 Task: Toggle the Use Inline Completions option in the emme.
Action: Mouse moved to (16, 518)
Screenshot: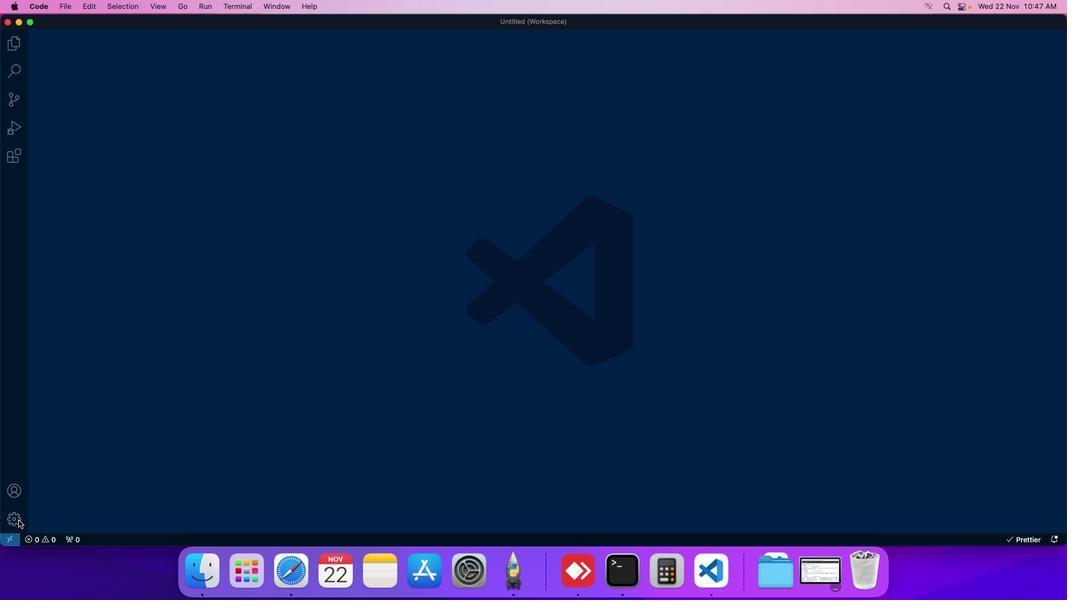
Action: Mouse pressed left at (16, 518)
Screenshot: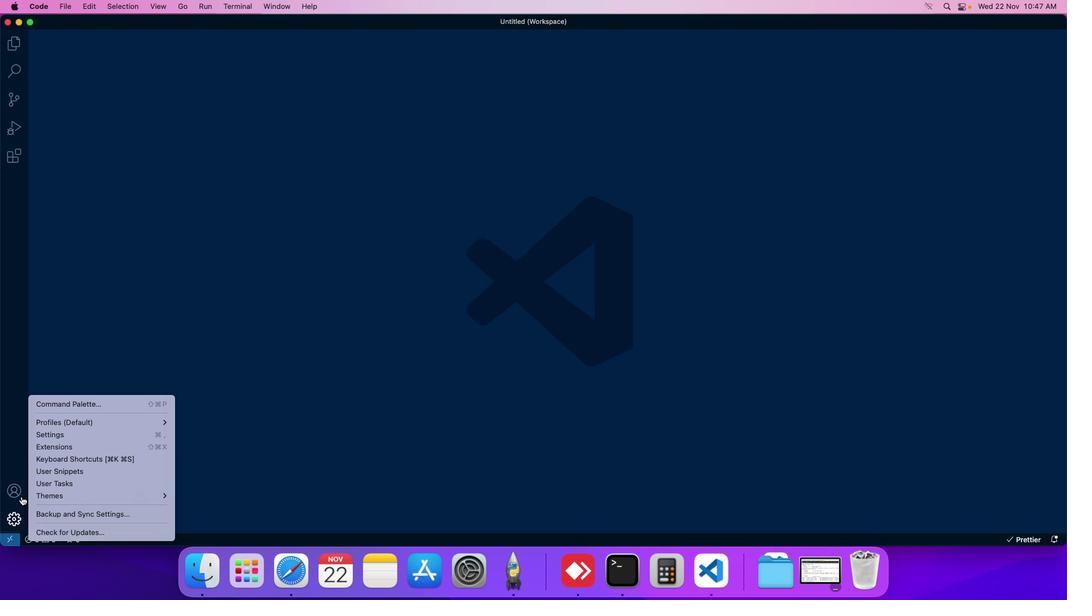 
Action: Mouse moved to (55, 440)
Screenshot: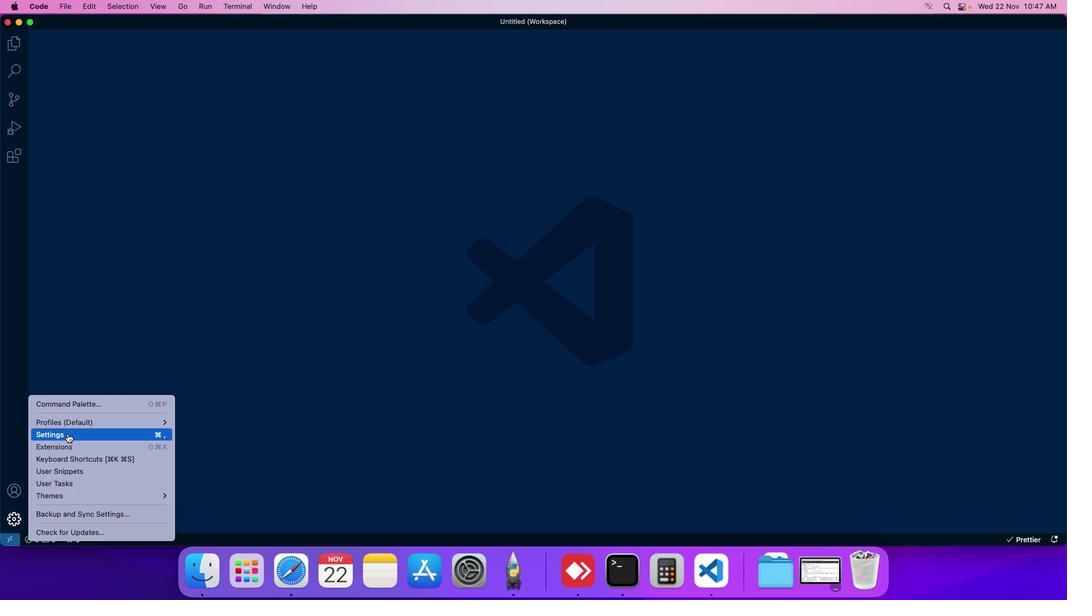 
Action: Mouse pressed left at (55, 440)
Screenshot: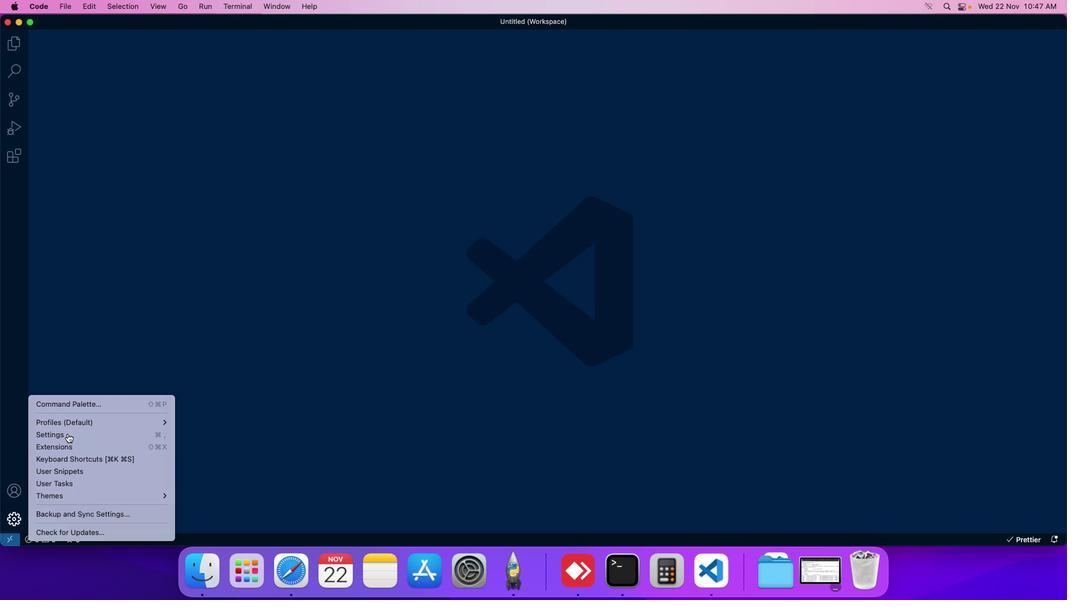 
Action: Mouse moved to (212, 139)
Screenshot: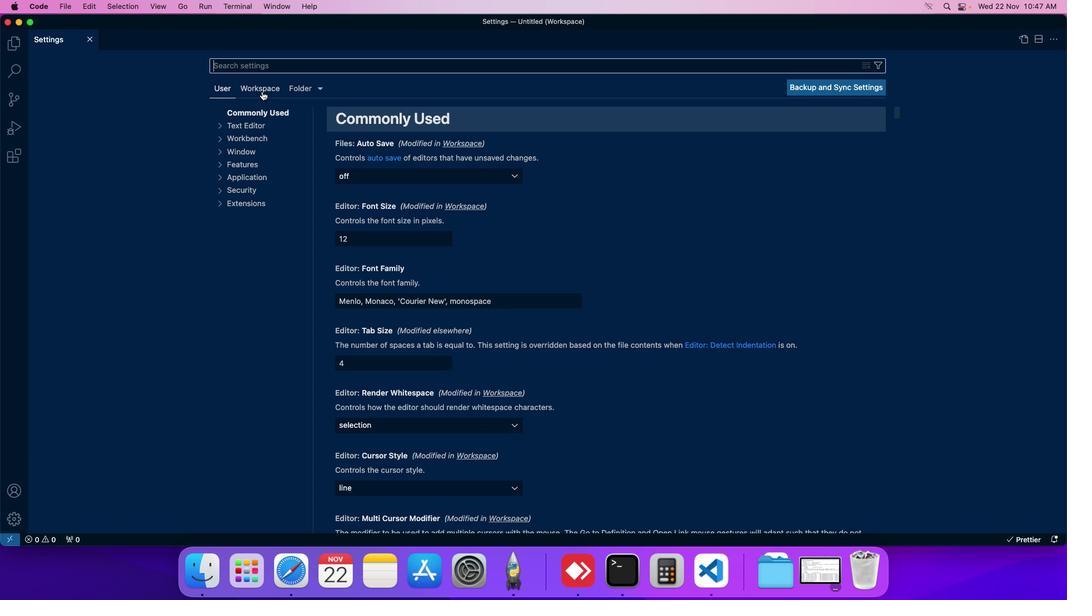 
Action: Mouse pressed left at (212, 139)
Screenshot: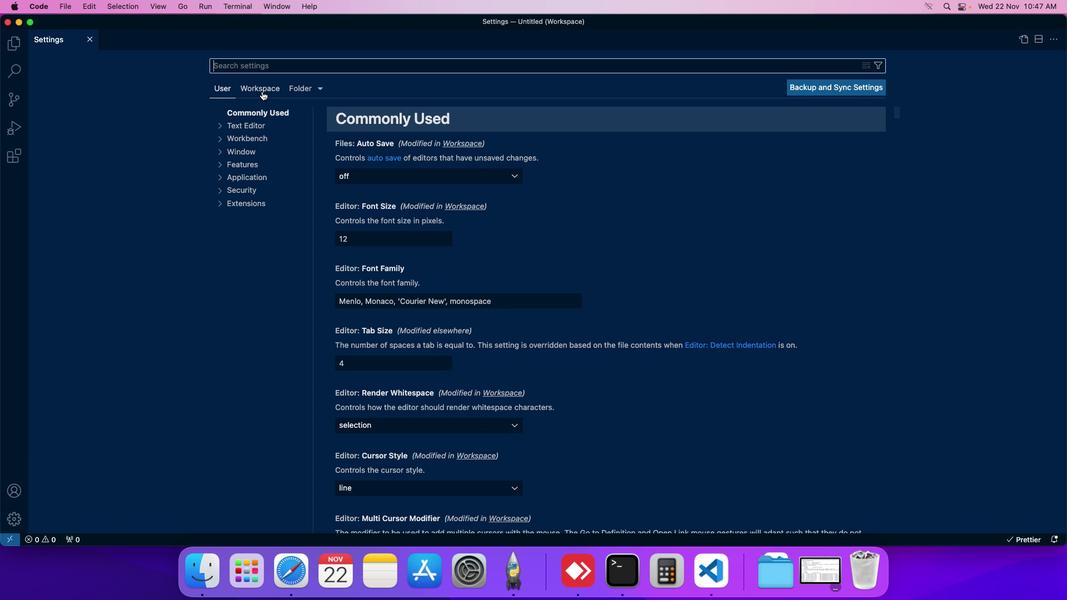 
Action: Mouse moved to (201, 227)
Screenshot: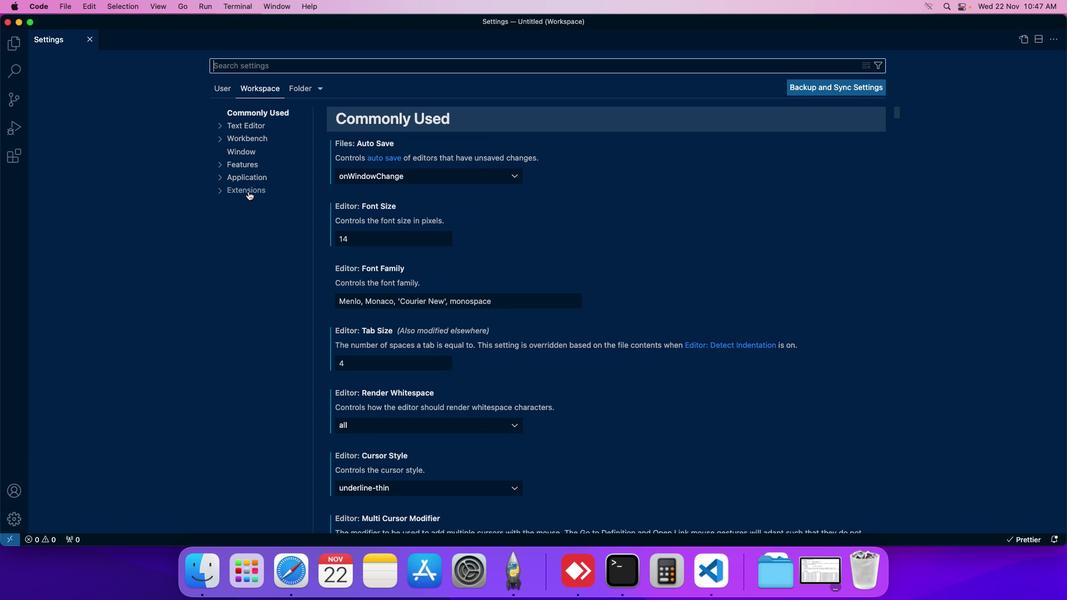
Action: Mouse pressed left at (201, 227)
Screenshot: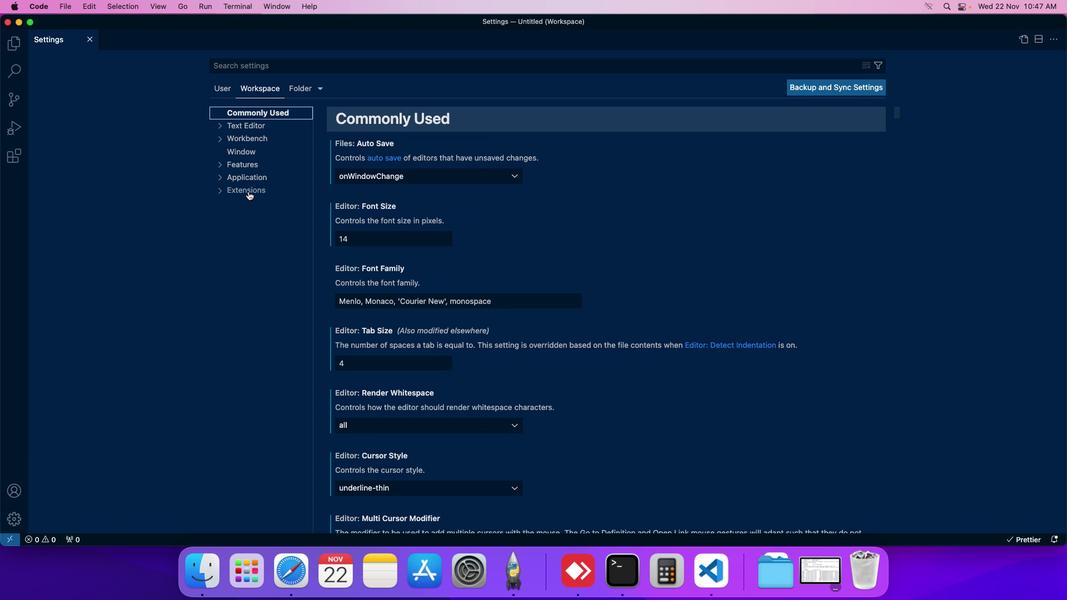 
Action: Mouse moved to (201, 262)
Screenshot: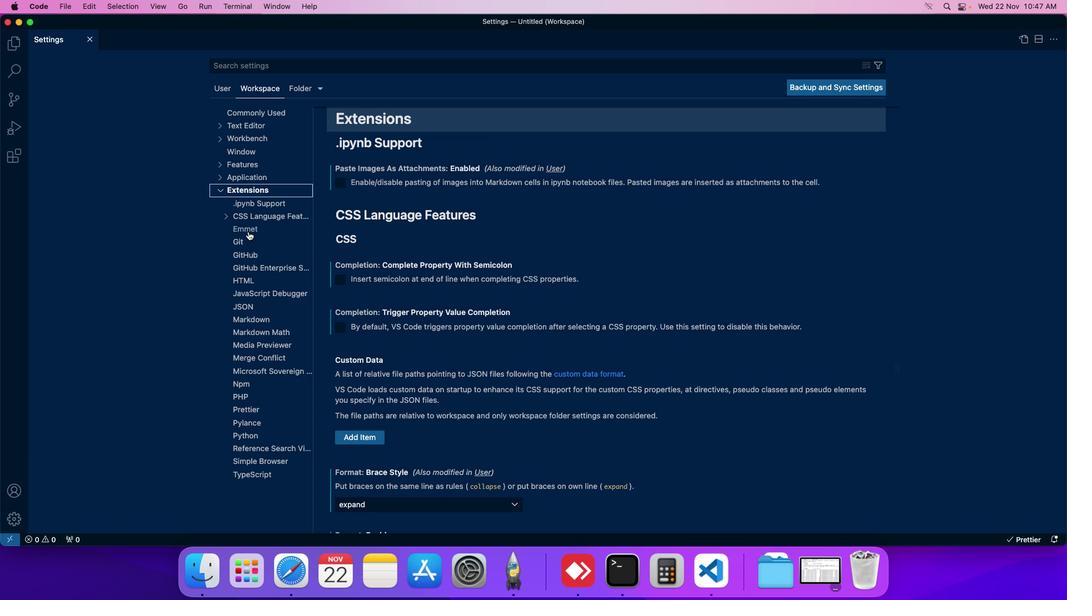 
Action: Mouse pressed left at (201, 262)
Screenshot: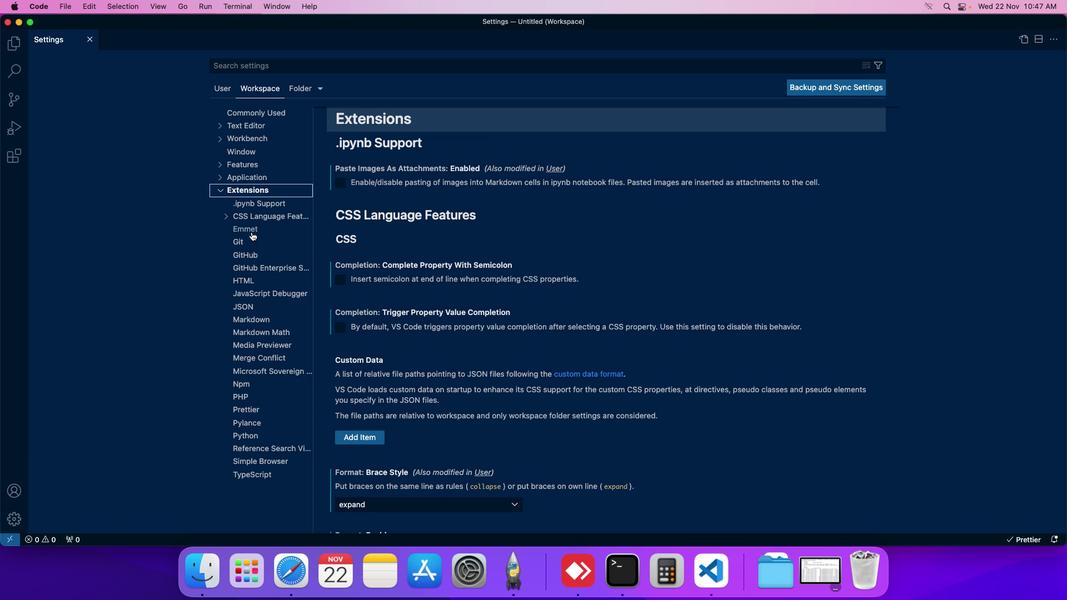 
Action: Mouse moved to (286, 314)
Screenshot: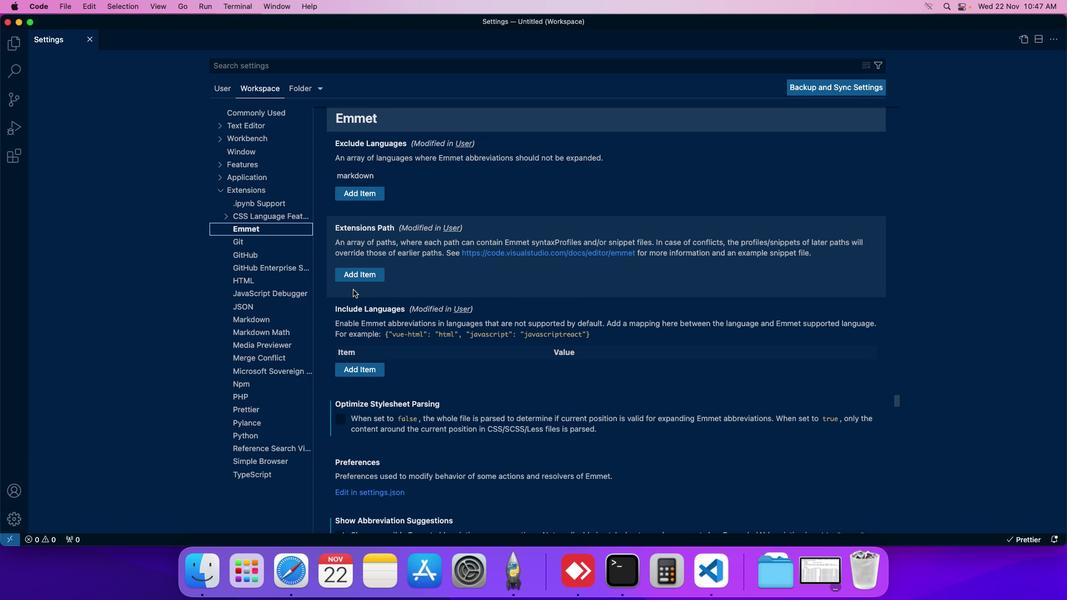 
Action: Mouse scrolled (286, 314) with delta (0, 57)
Screenshot: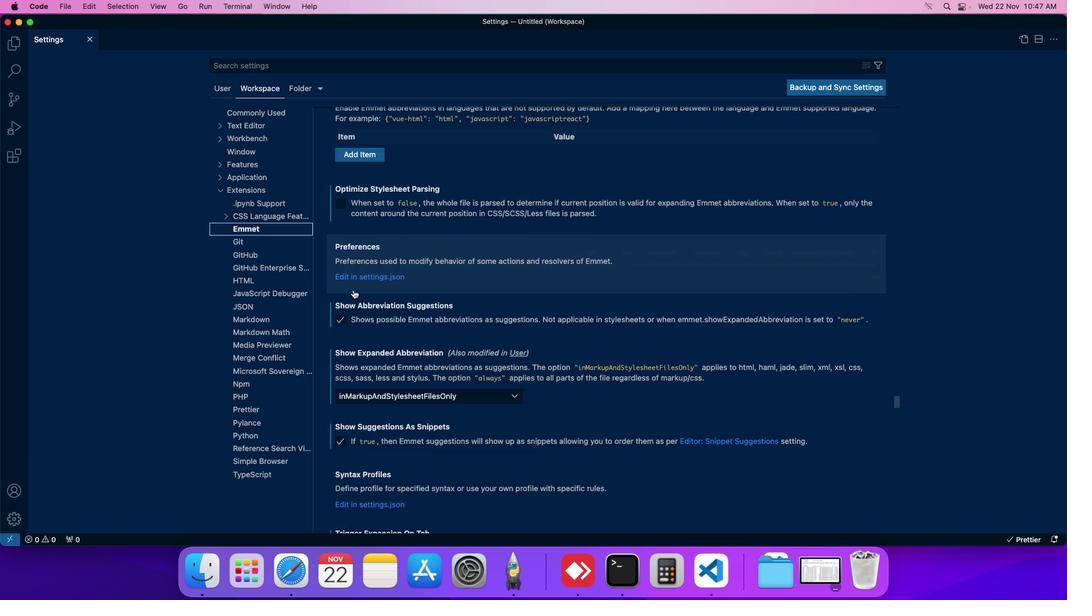 
Action: Mouse scrolled (286, 314) with delta (0, 57)
Screenshot: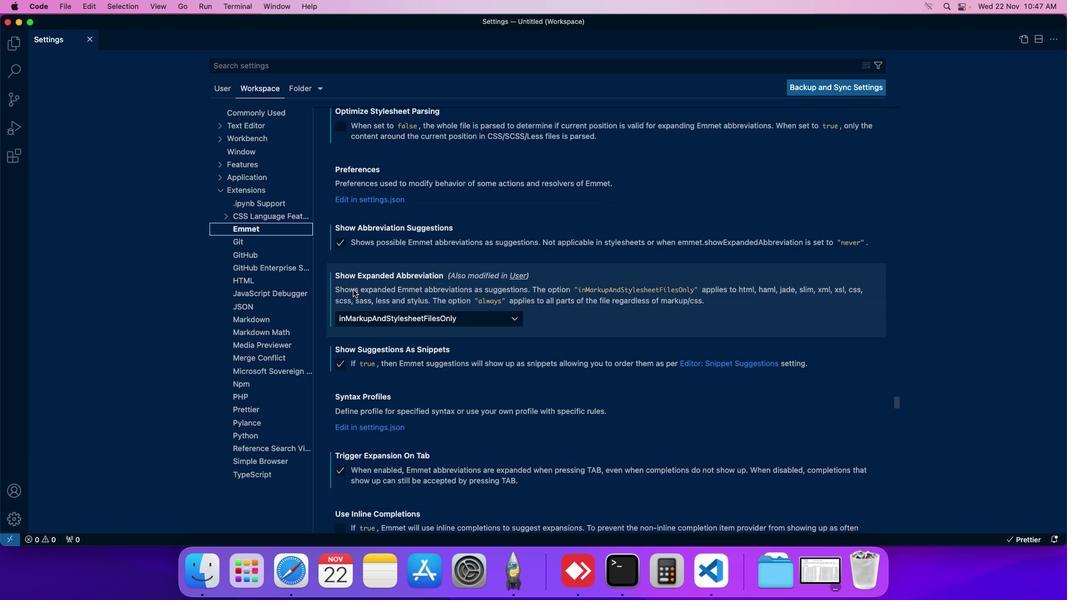 
Action: Mouse scrolled (286, 314) with delta (0, 57)
Screenshot: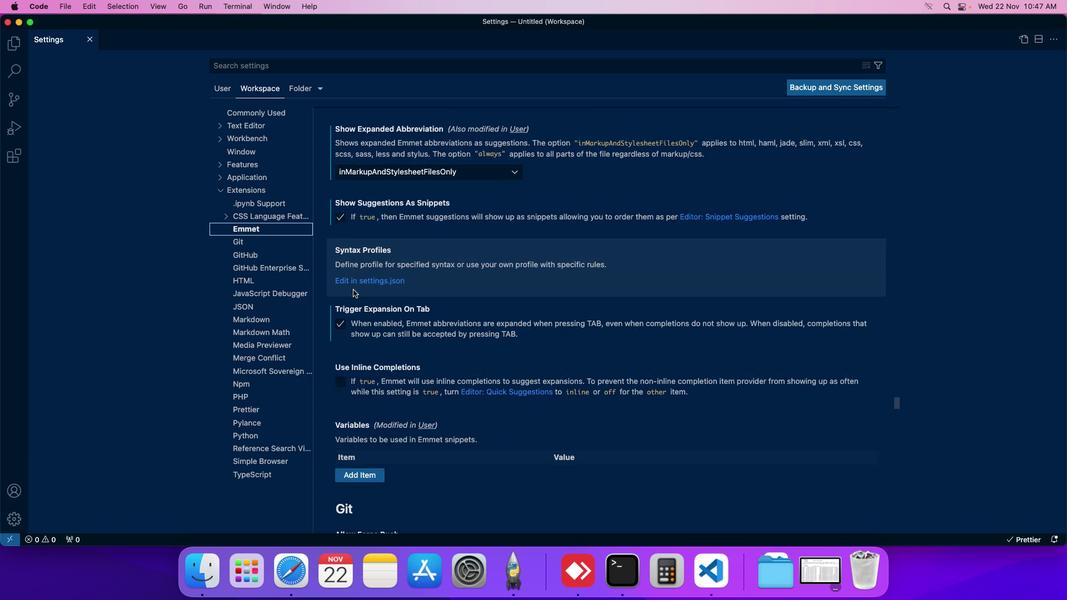 
Action: Mouse moved to (286, 330)
Screenshot: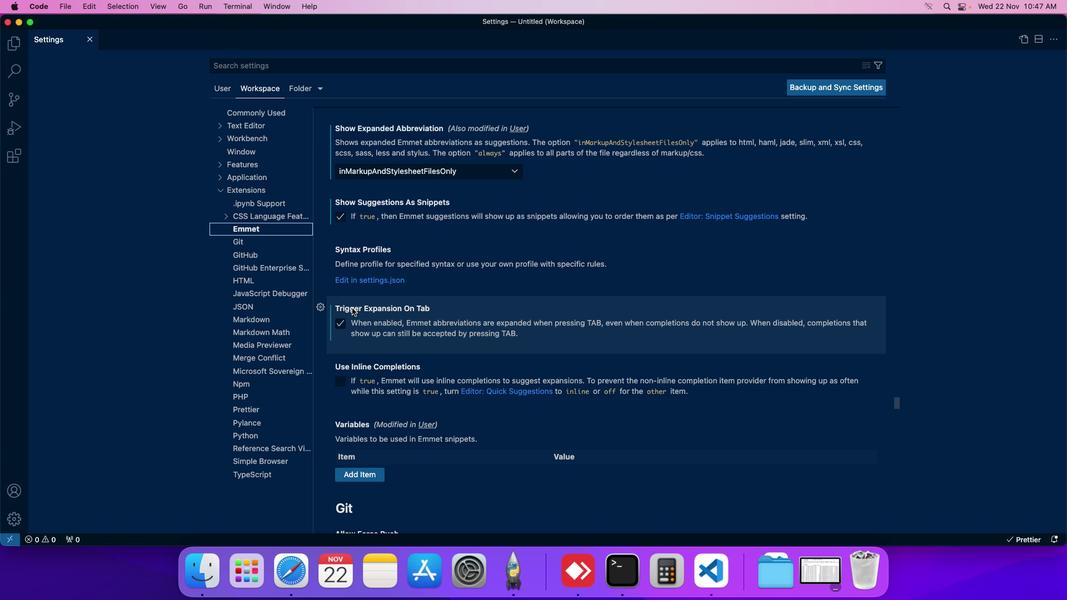 
Action: Mouse scrolled (286, 330) with delta (0, 57)
Screenshot: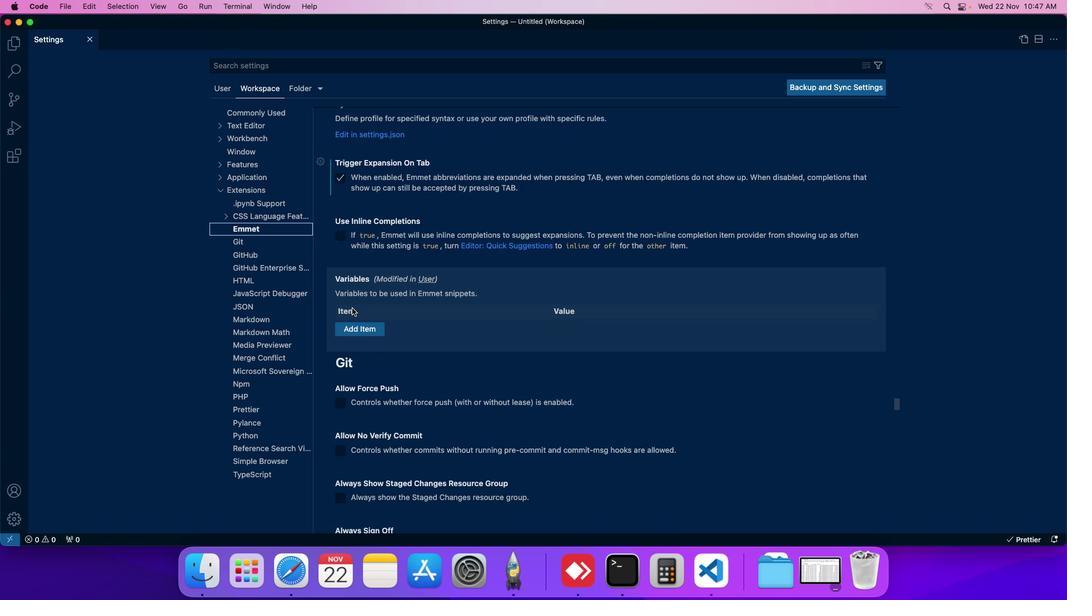 
Action: Mouse moved to (274, 266)
Screenshot: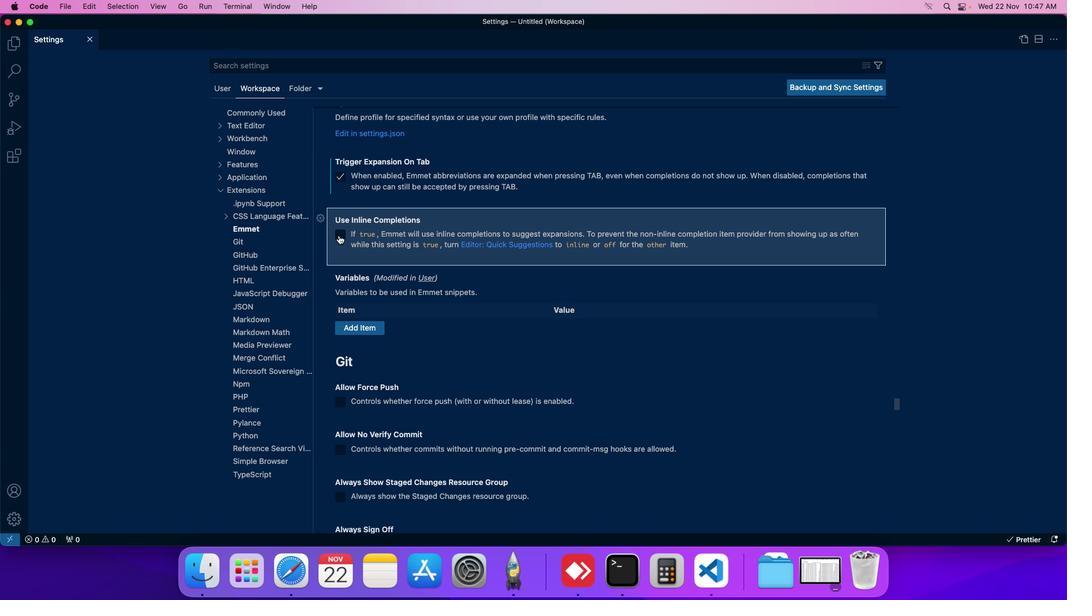 
Action: Mouse pressed left at (274, 266)
Screenshot: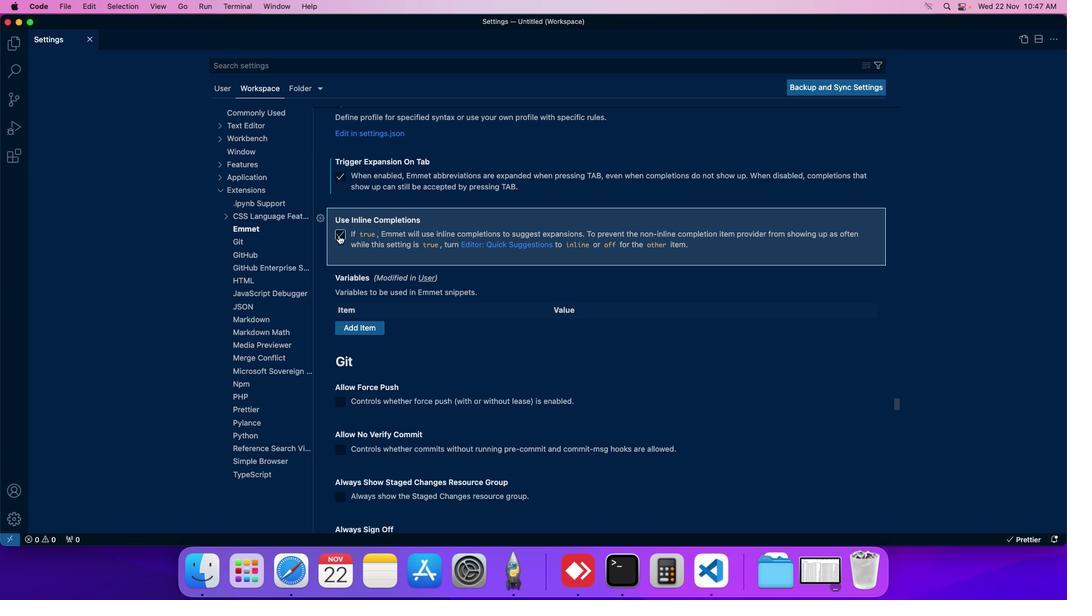 
Action: Mouse moved to (280, 269)
Screenshot: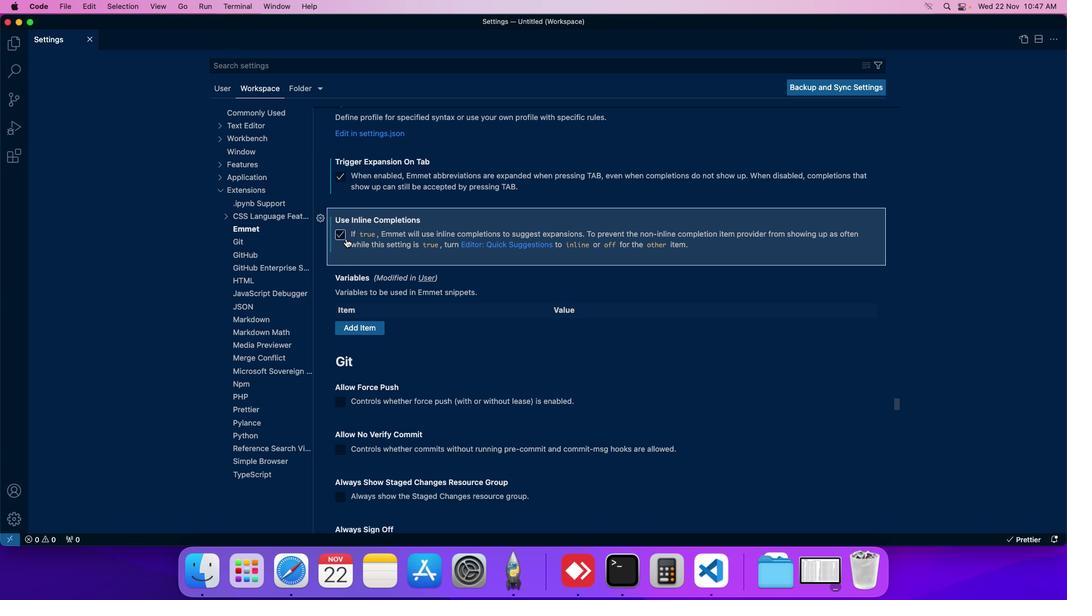 
